 Task: Add Dr. Bronner's Lavender Coconut Lotion to the cart.
Action: Mouse moved to (938, 366)
Screenshot: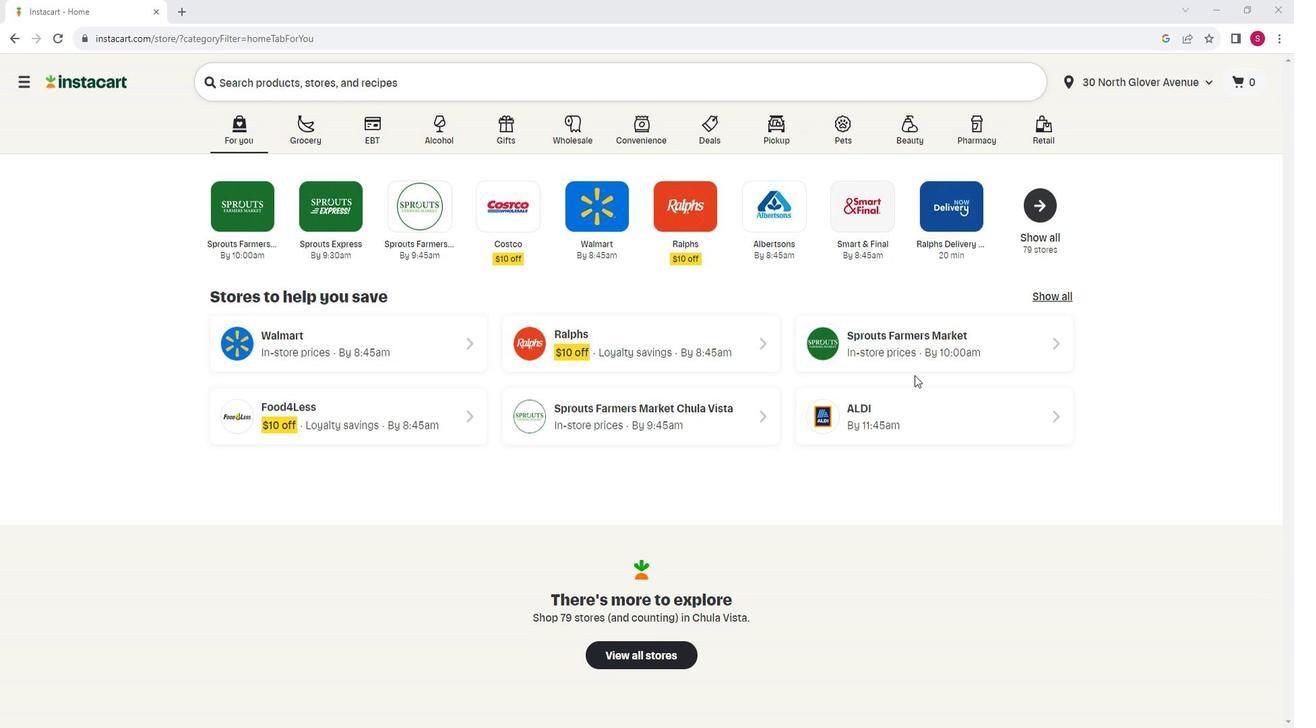 
Action: Mouse pressed left at (938, 366)
Screenshot: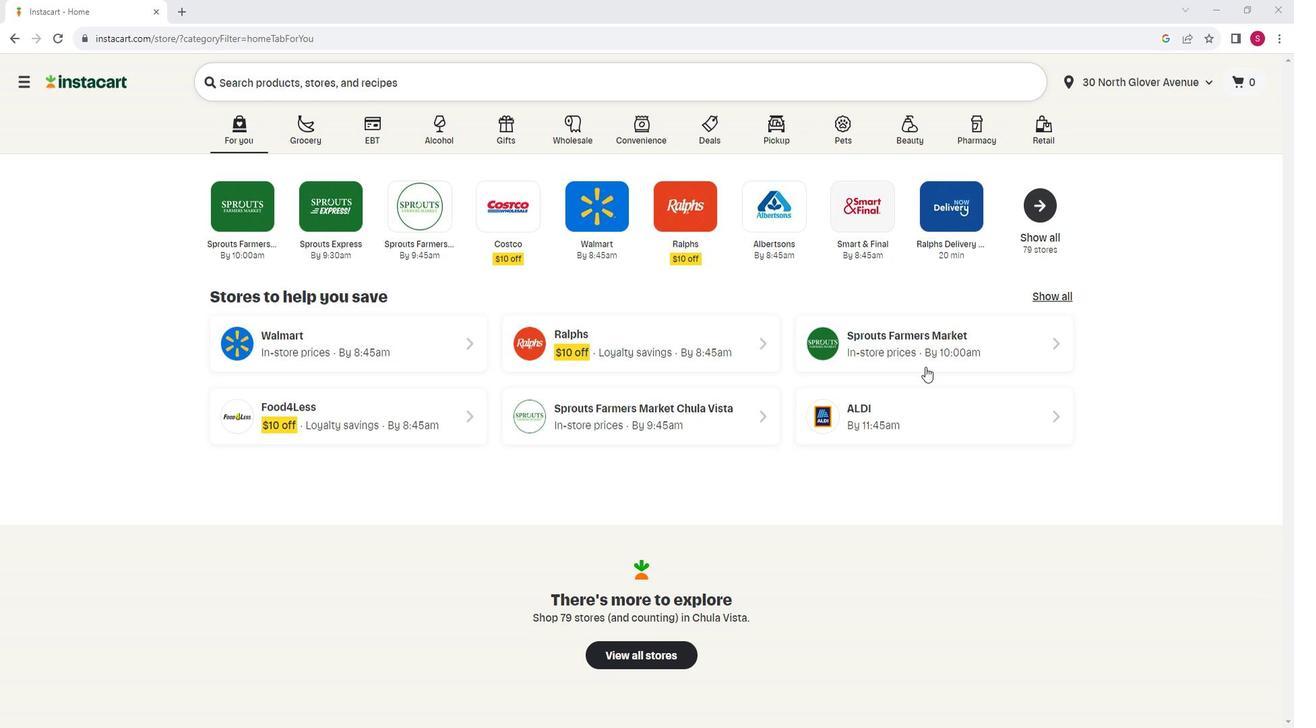 
Action: Mouse moved to (122, 541)
Screenshot: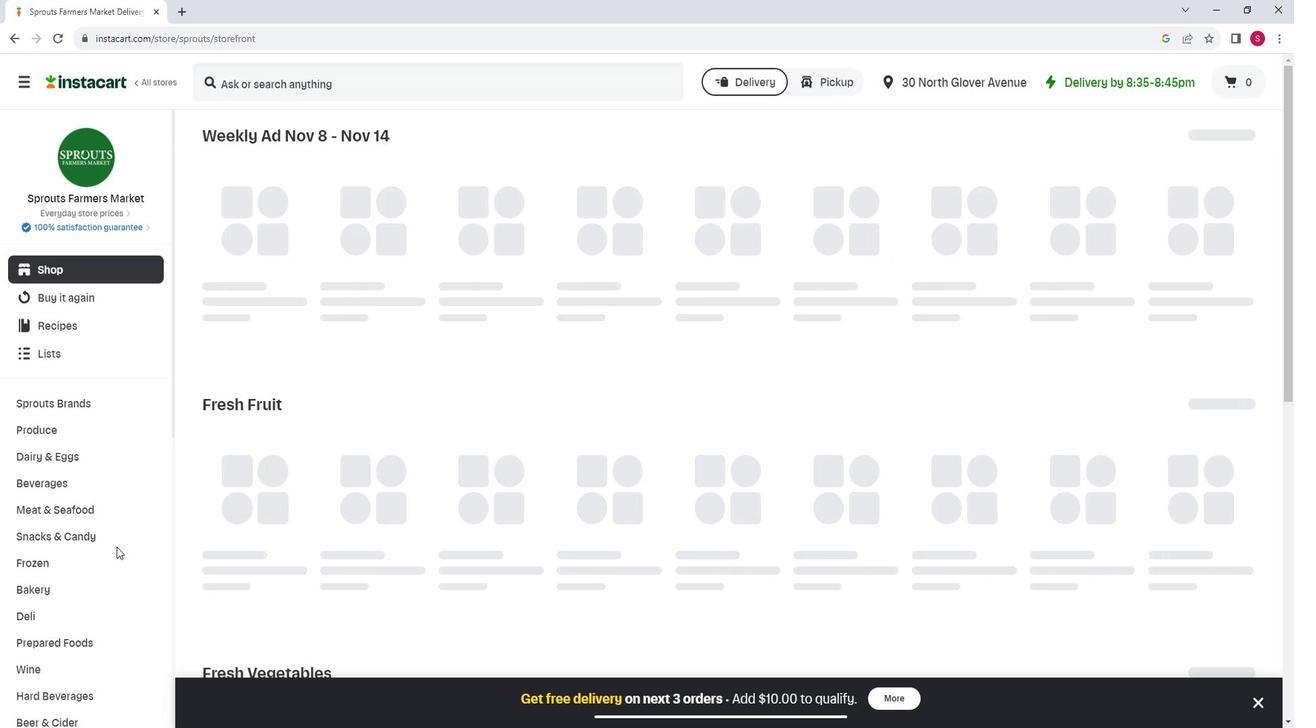 
Action: Mouse scrolled (122, 540) with delta (0, 0)
Screenshot: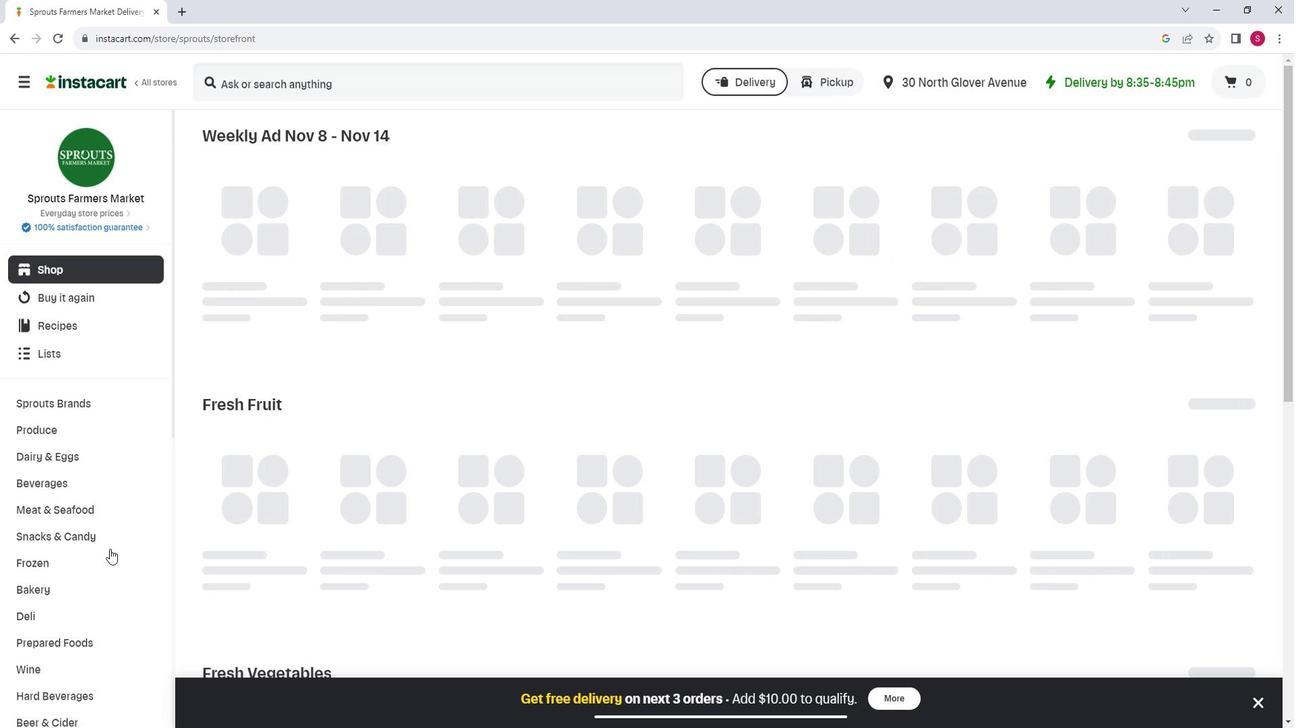 
Action: Mouse scrolled (122, 540) with delta (0, 0)
Screenshot: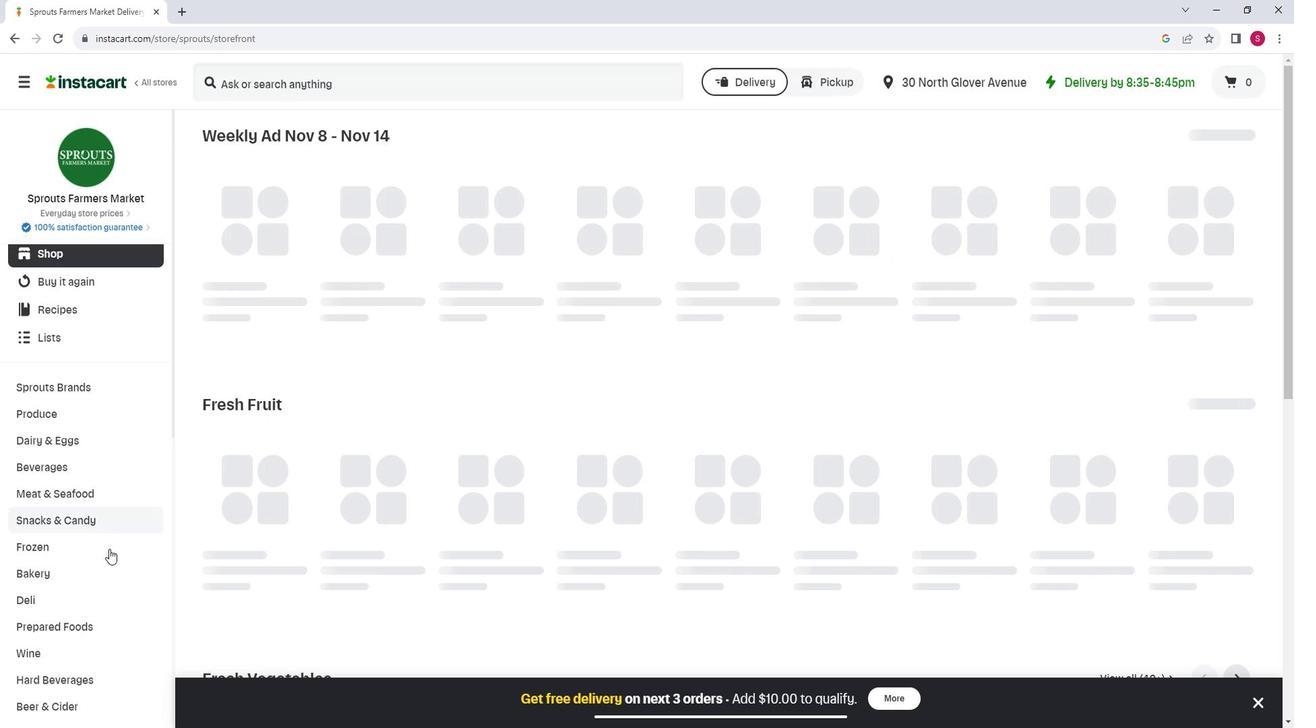 
Action: Mouse moved to (142, 519)
Screenshot: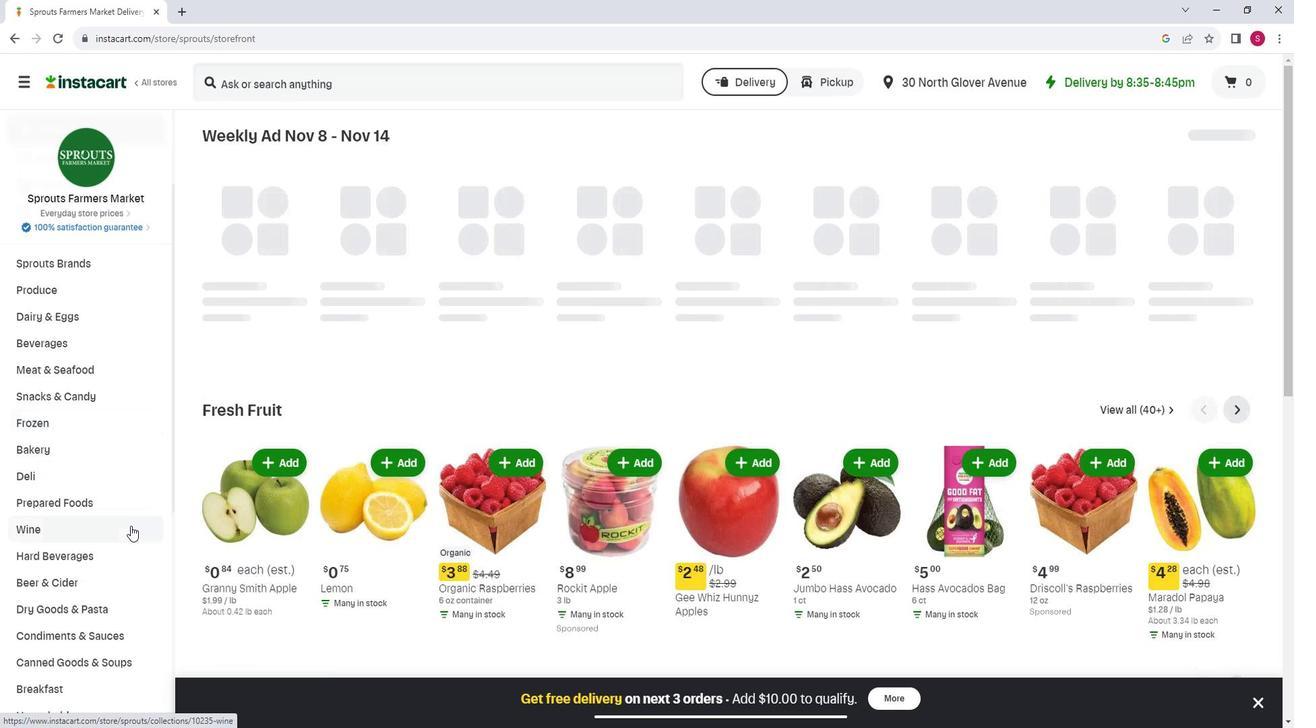 
Action: Mouse scrolled (142, 518) with delta (0, 0)
Screenshot: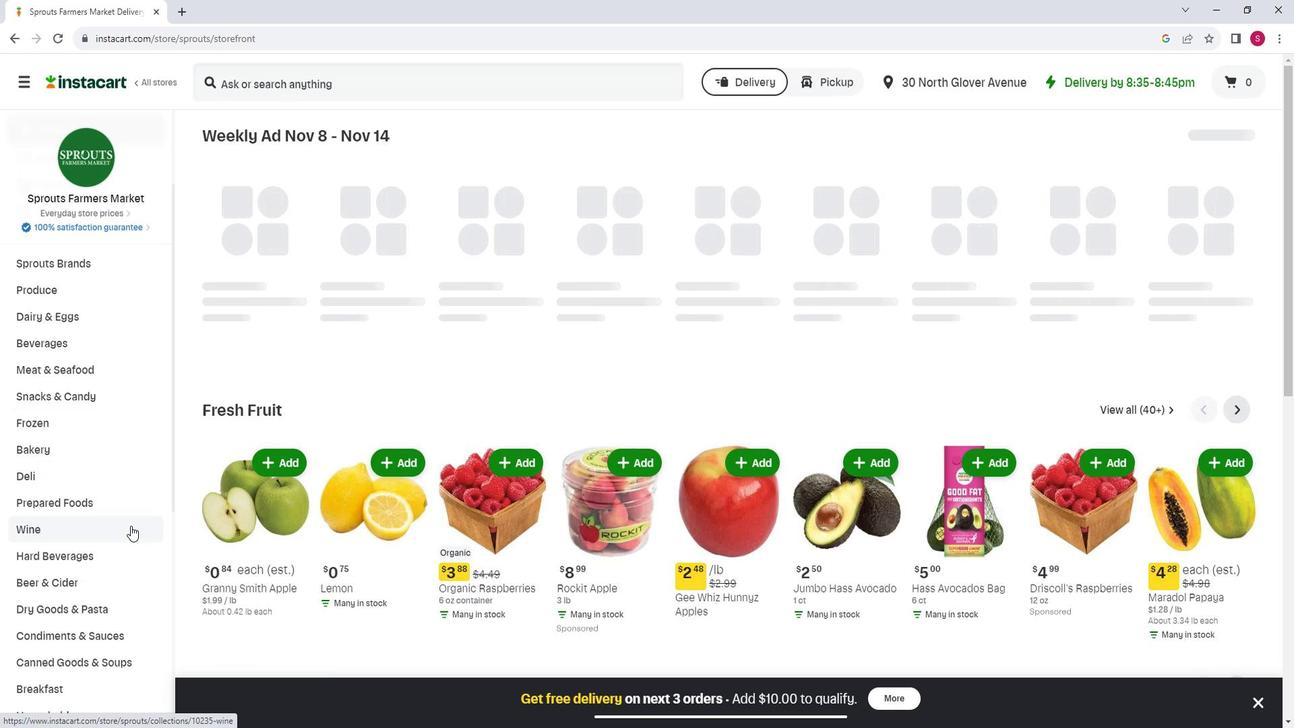 
Action: Mouse moved to (141, 519)
Screenshot: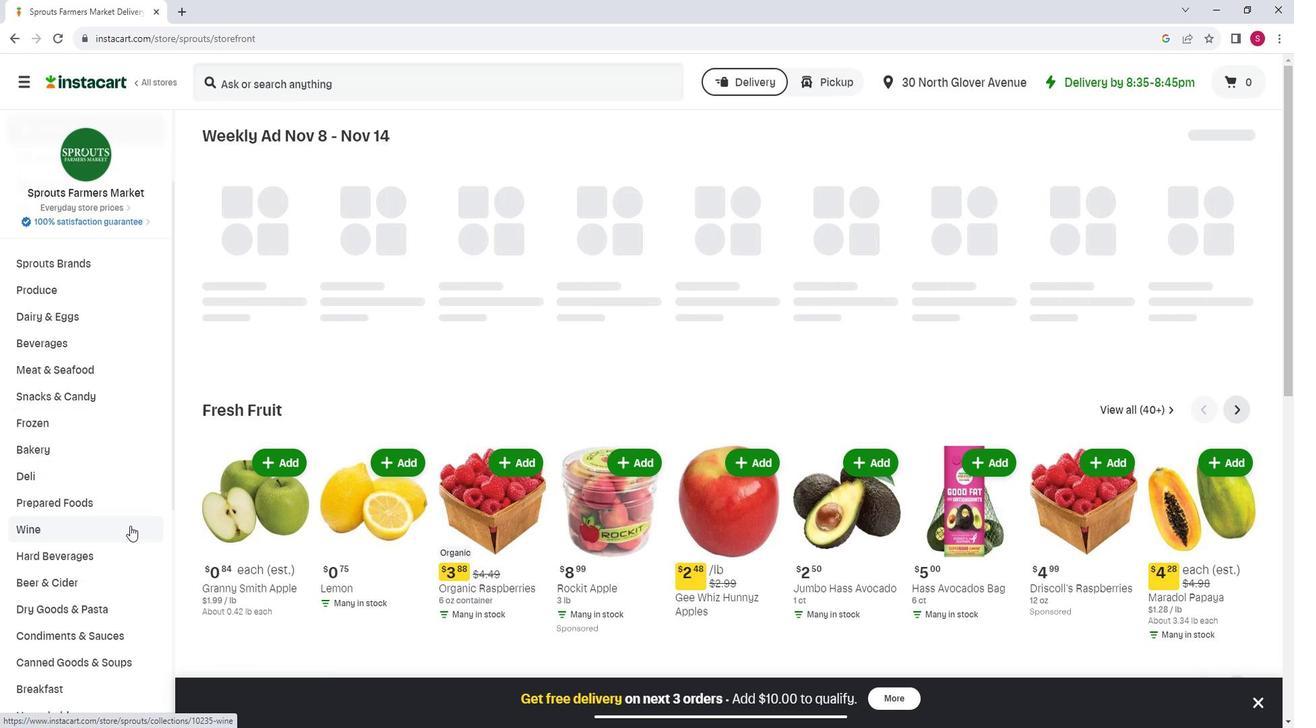 
Action: Mouse scrolled (141, 519) with delta (0, 0)
Screenshot: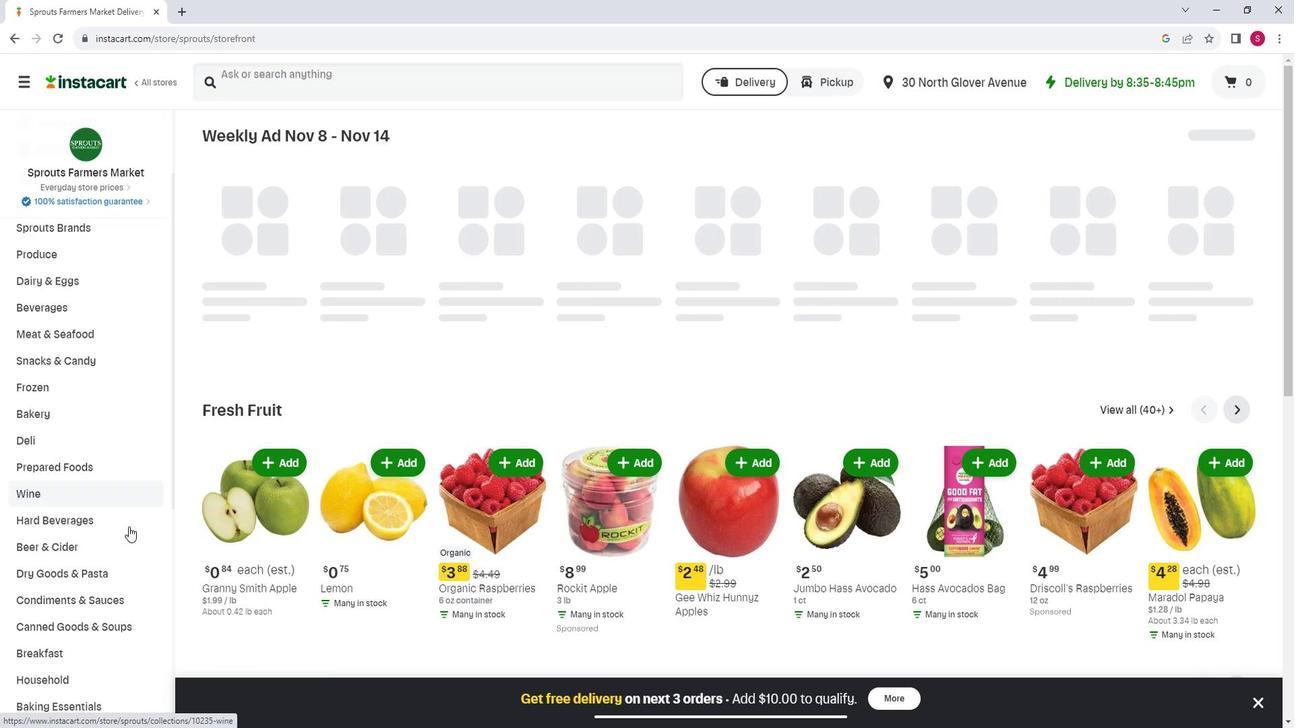 
Action: Mouse scrolled (141, 519) with delta (0, 0)
Screenshot: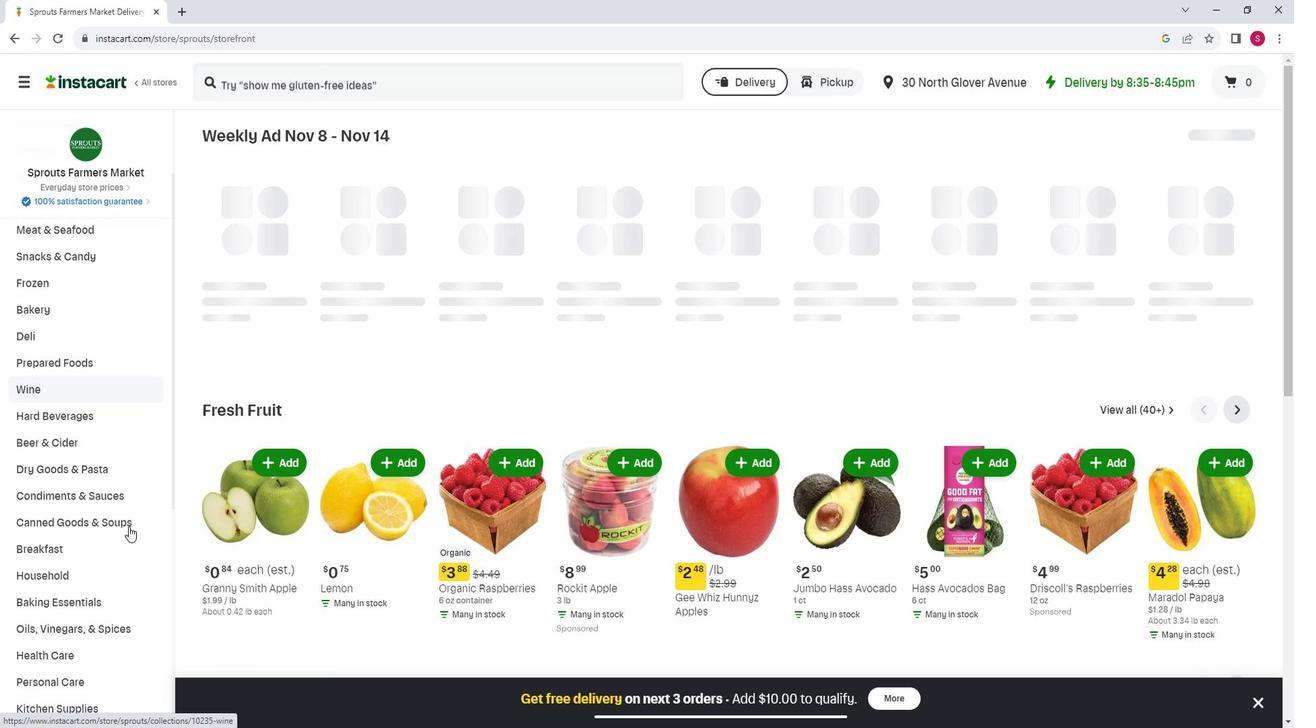 
Action: Mouse scrolled (141, 519) with delta (0, 0)
Screenshot: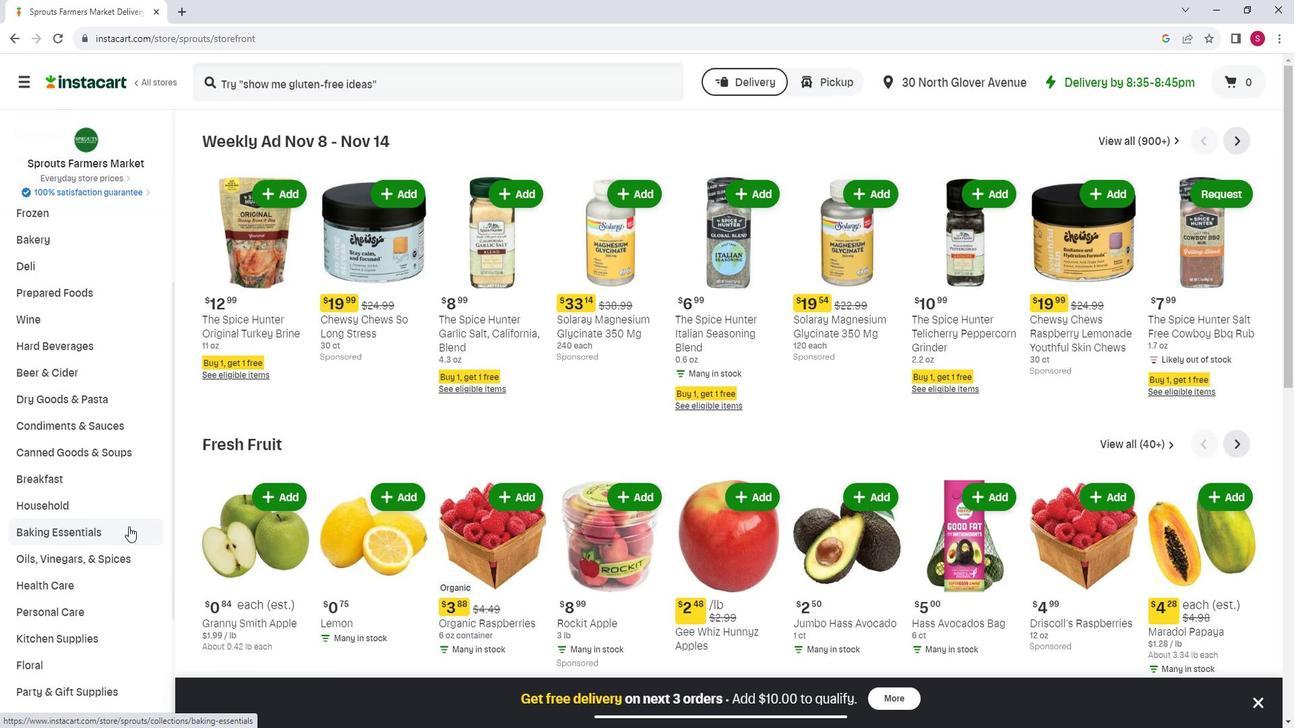 
Action: Mouse moved to (121, 538)
Screenshot: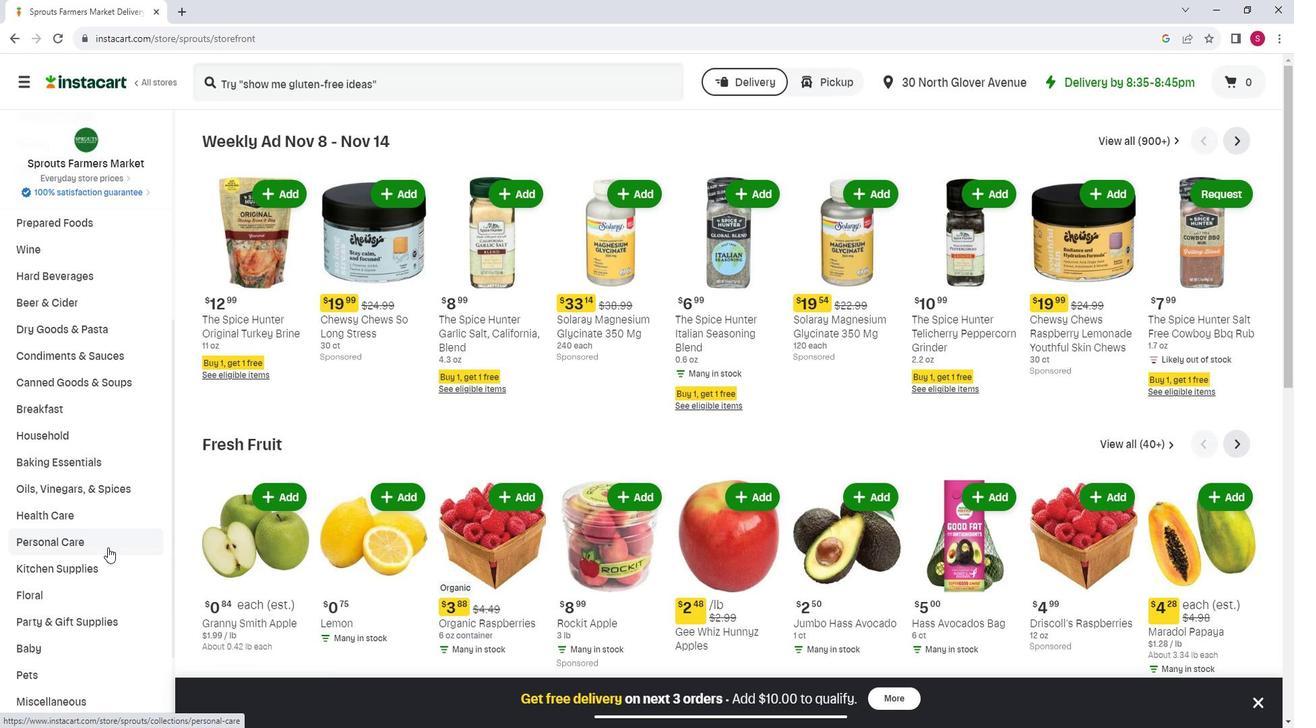 
Action: Mouse pressed left at (121, 538)
Screenshot: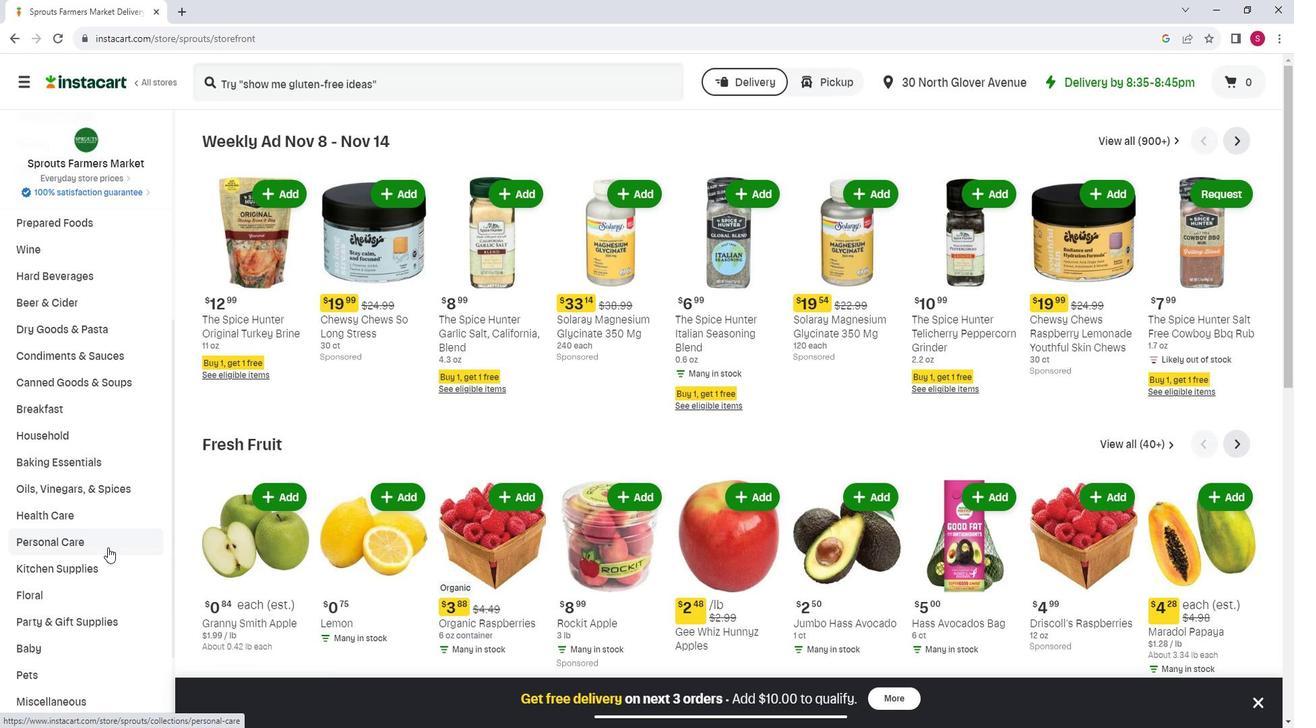 
Action: Mouse moved to (356, 178)
Screenshot: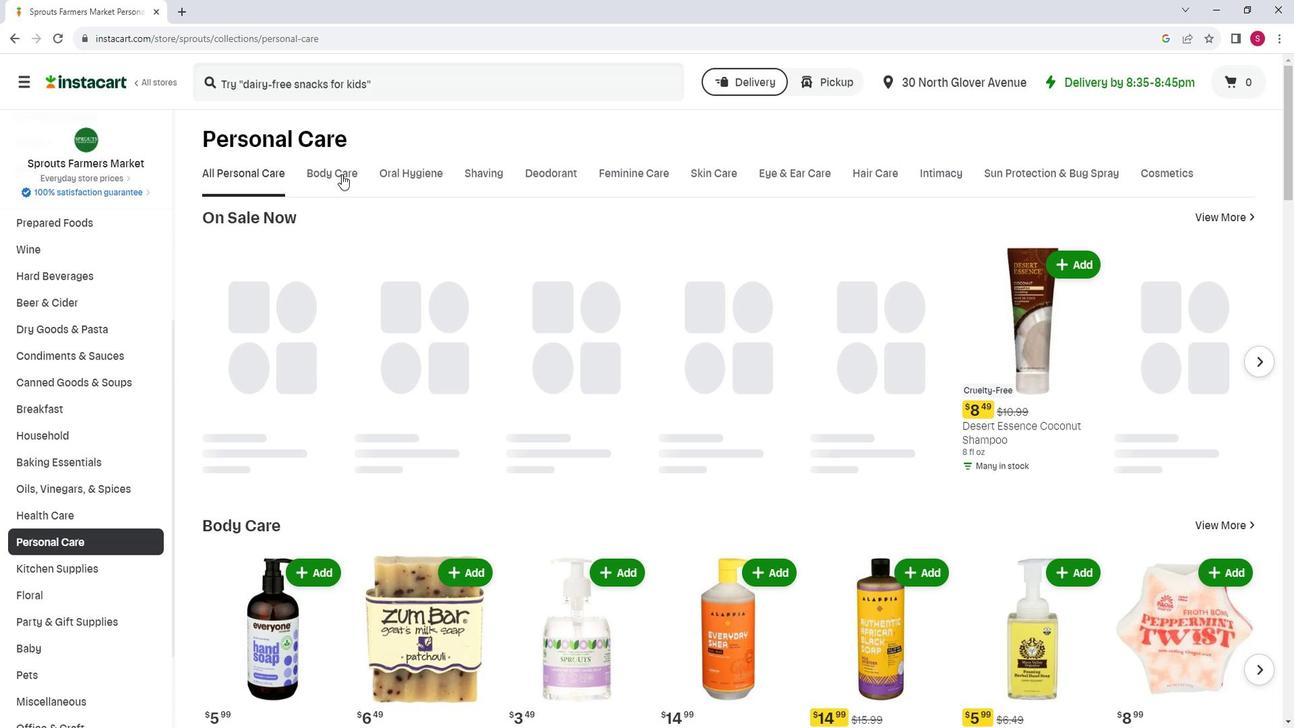 
Action: Mouse pressed left at (356, 178)
Screenshot: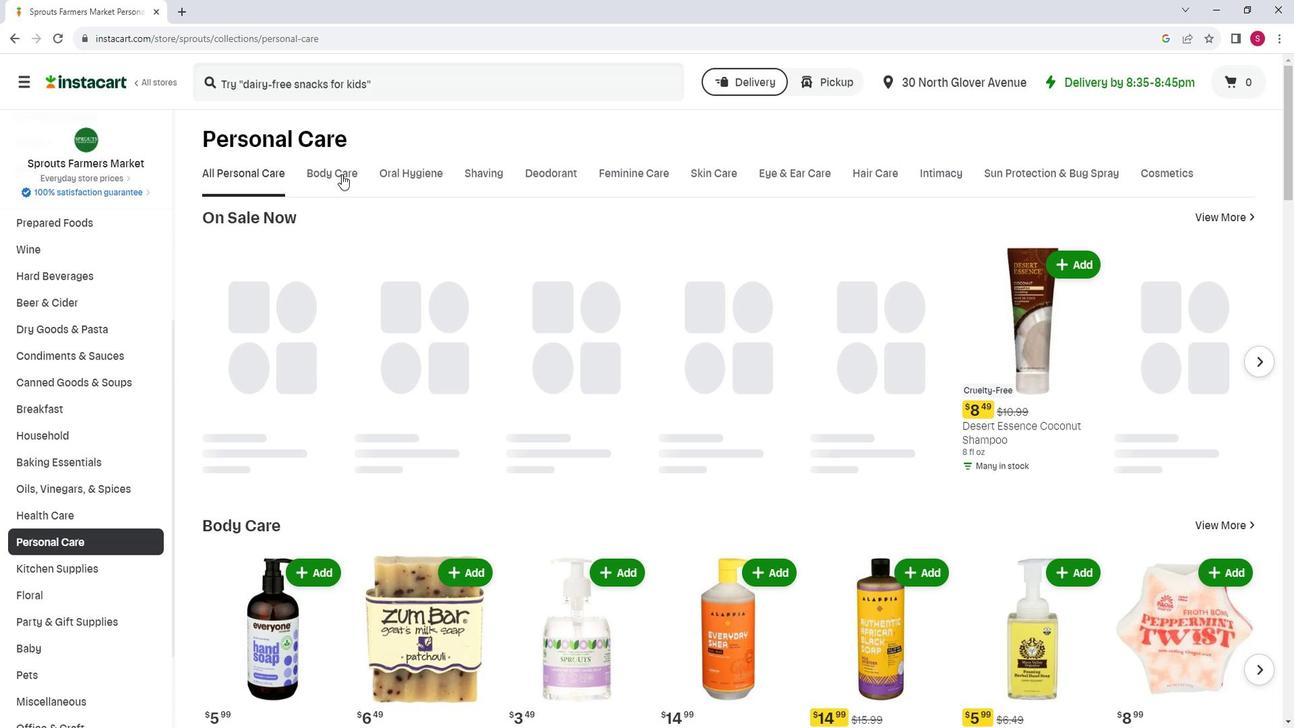 
Action: Mouse moved to (546, 229)
Screenshot: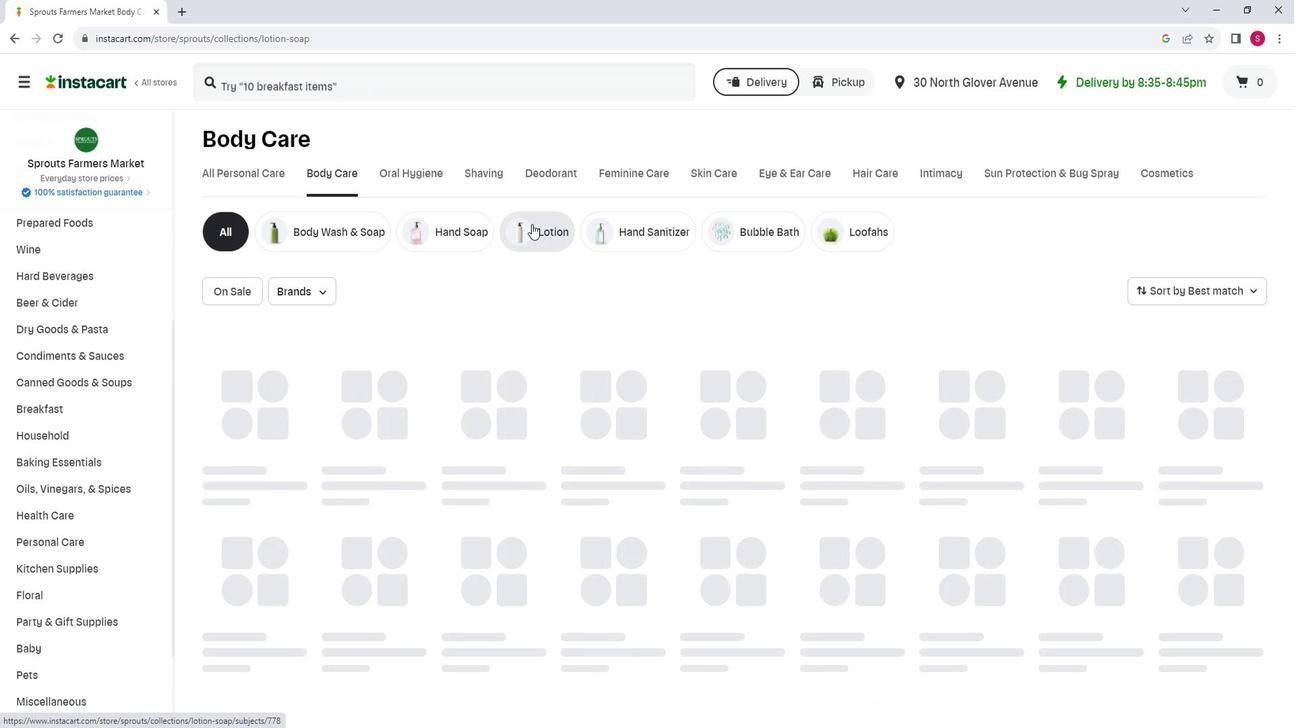 
Action: Mouse pressed left at (546, 229)
Screenshot: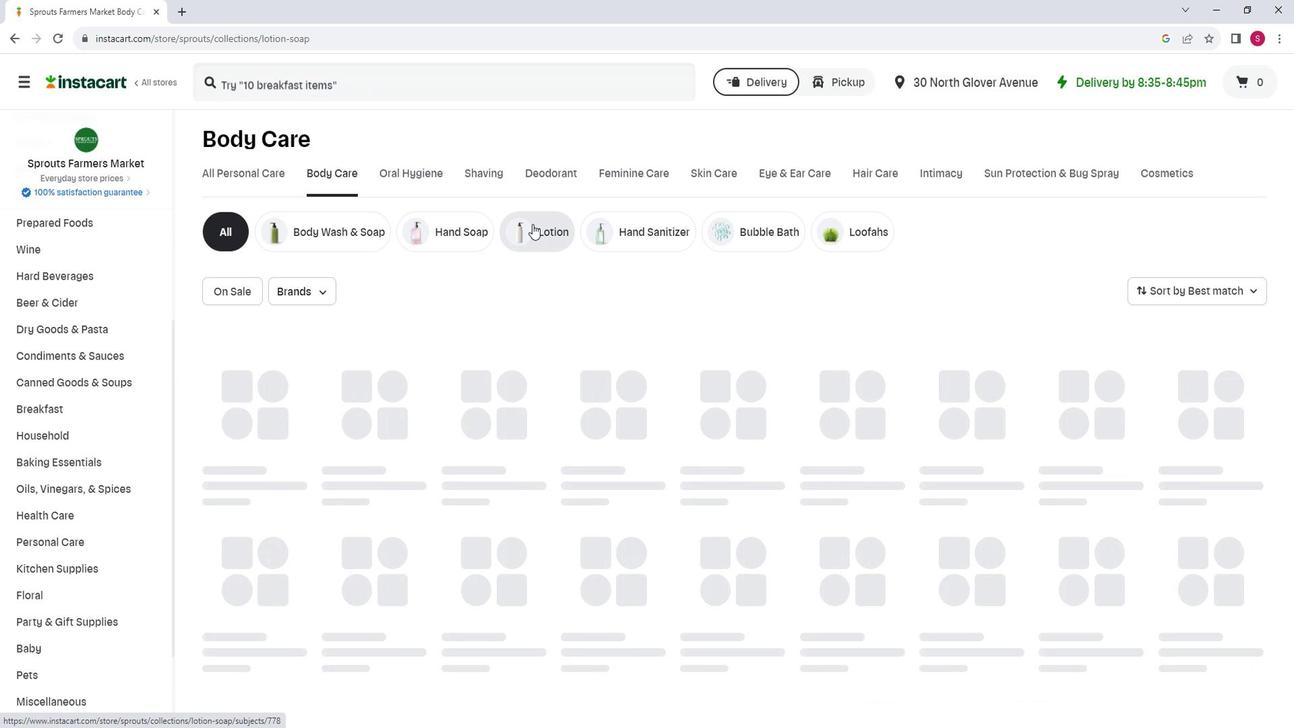 
Action: Mouse moved to (330, 97)
Screenshot: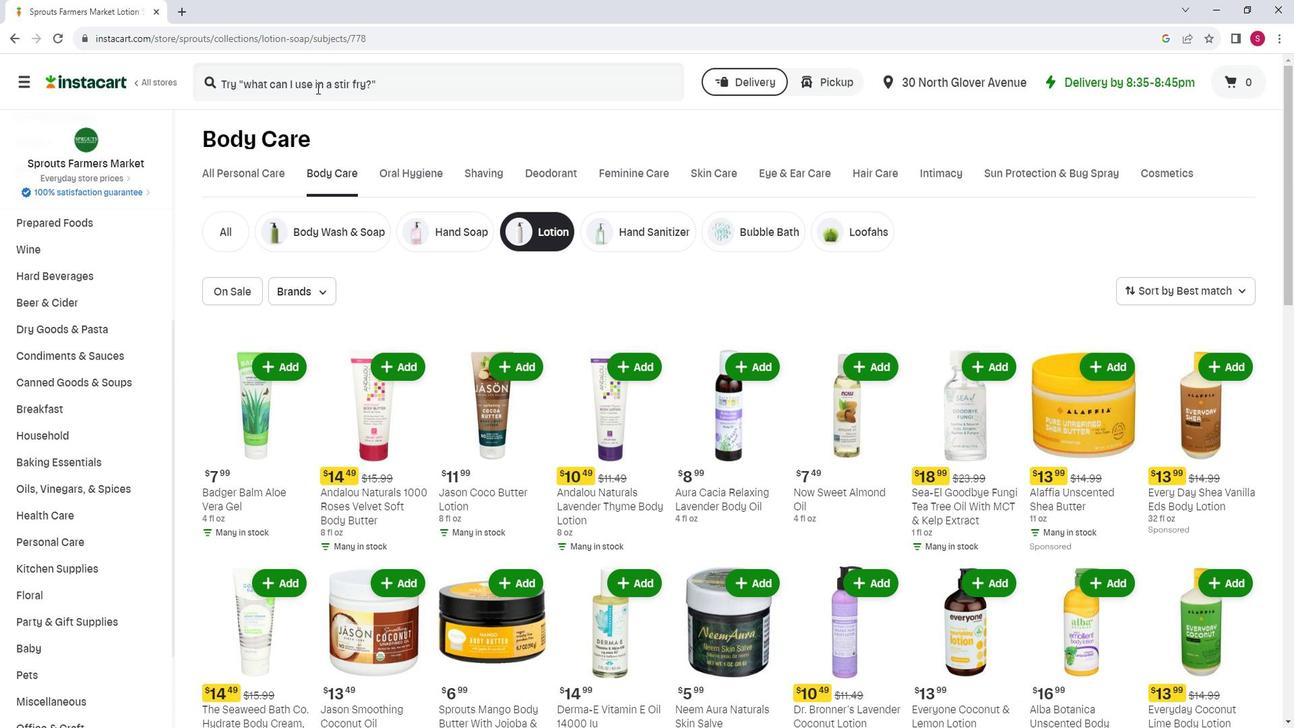 
Action: Mouse pressed left at (330, 97)
Screenshot: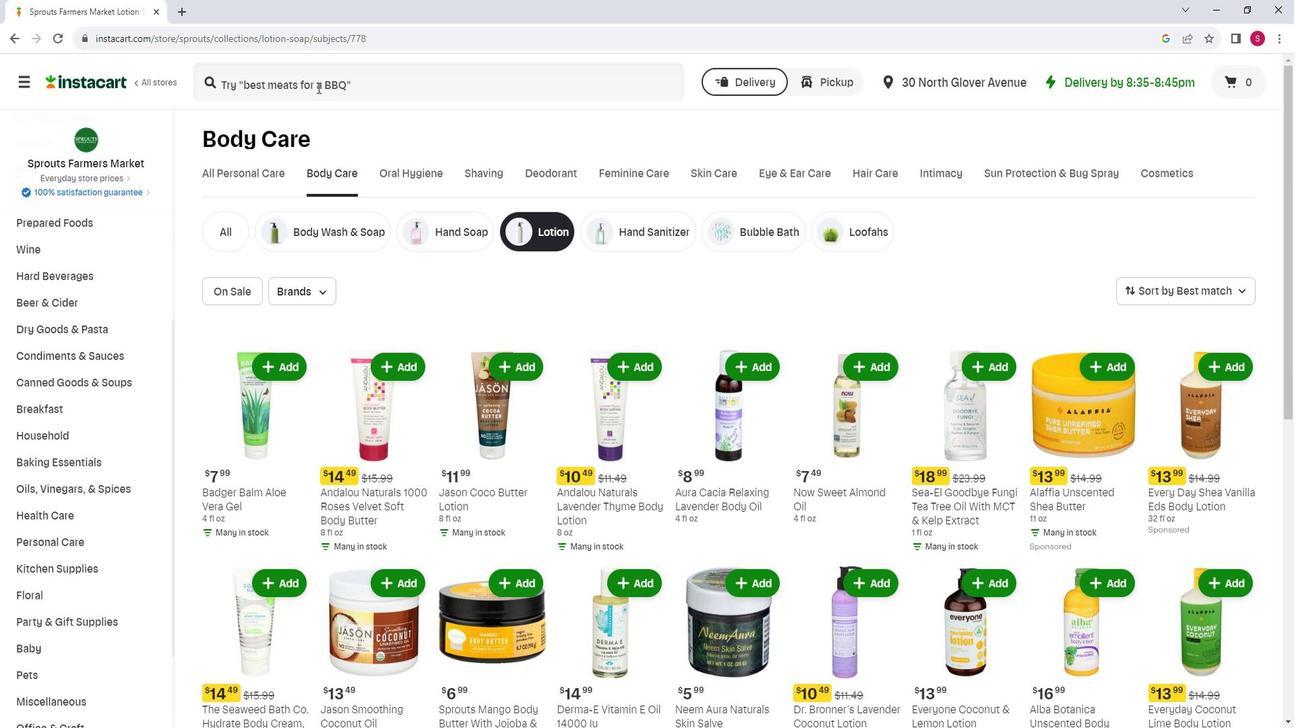
Action: Key pressed <Key.shift>Dr.<Key.space><Key.shift><Key.shift><Key.shift><Key.shift><Key.shift><Key.shift><Key.shift><Key.shift>Bronner's<Key.space><Key.shift>Lavender<Key.space><Key.shift>Coconut<Key.space><Key.shift>Lotion<Key.space><Key.enter>
Screenshot: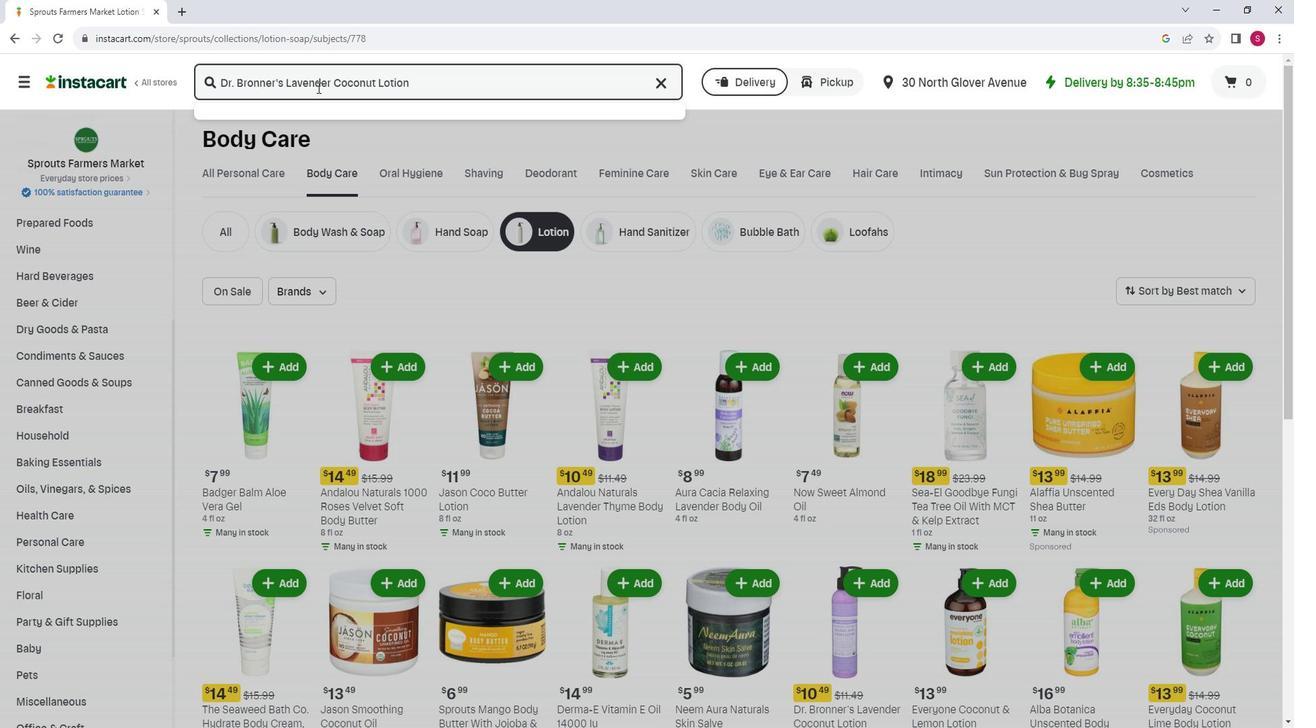
Action: Mouse moved to (795, 223)
Screenshot: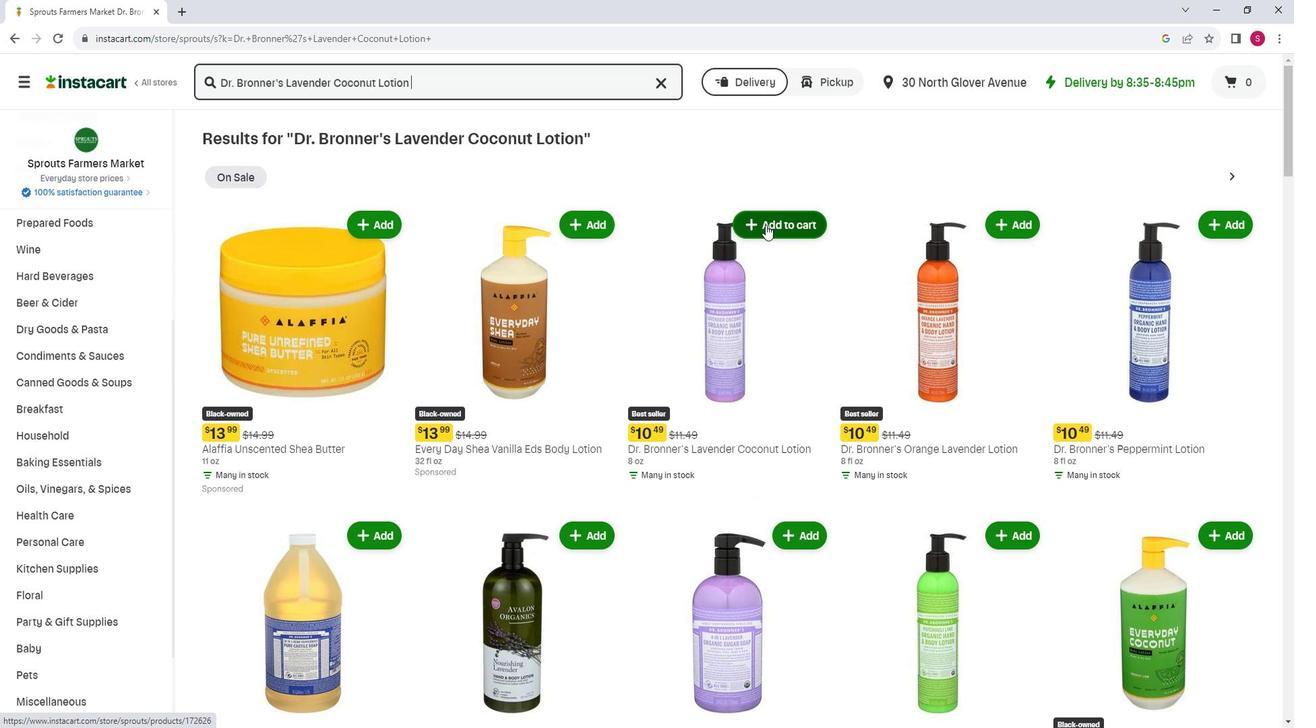 
Action: Mouse pressed left at (795, 223)
Screenshot: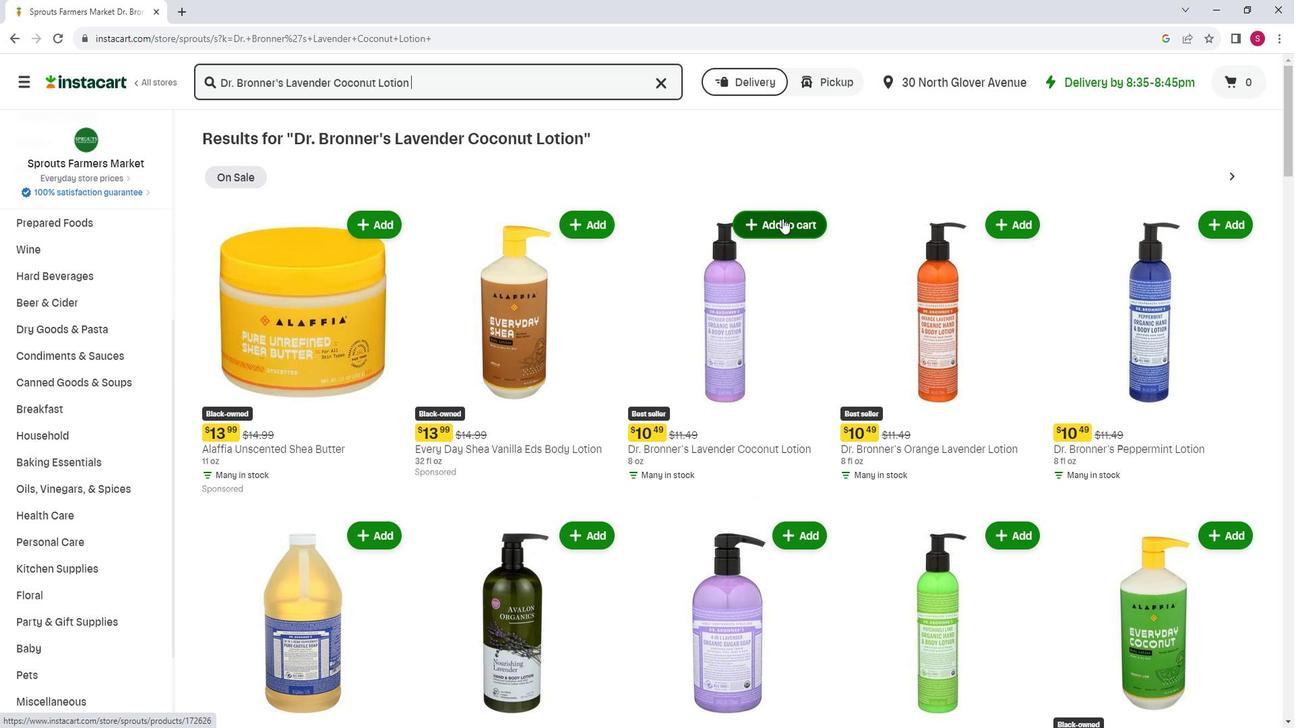 
Action: Mouse moved to (809, 189)
Screenshot: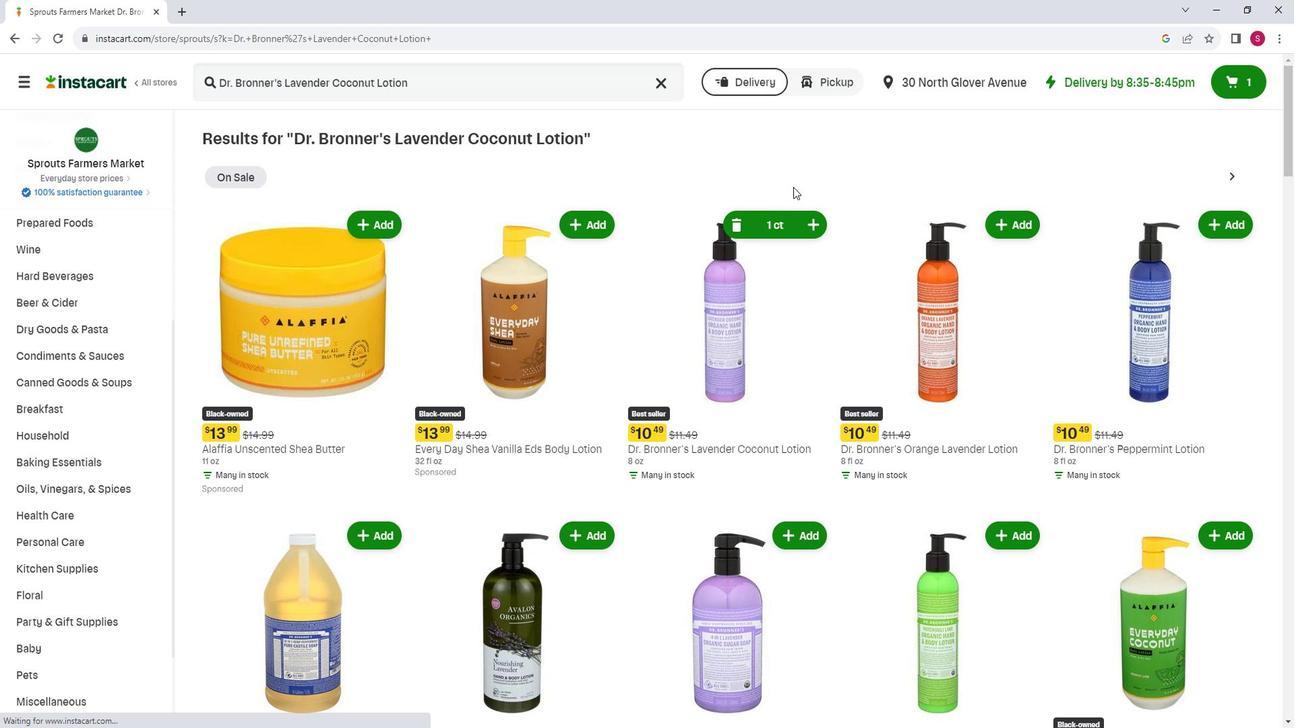 
